 Task: Add Traditional Medicinals Organic Nighty Night Extra Tea to the cart.
Action: Mouse pressed left at (24, 89)
Screenshot: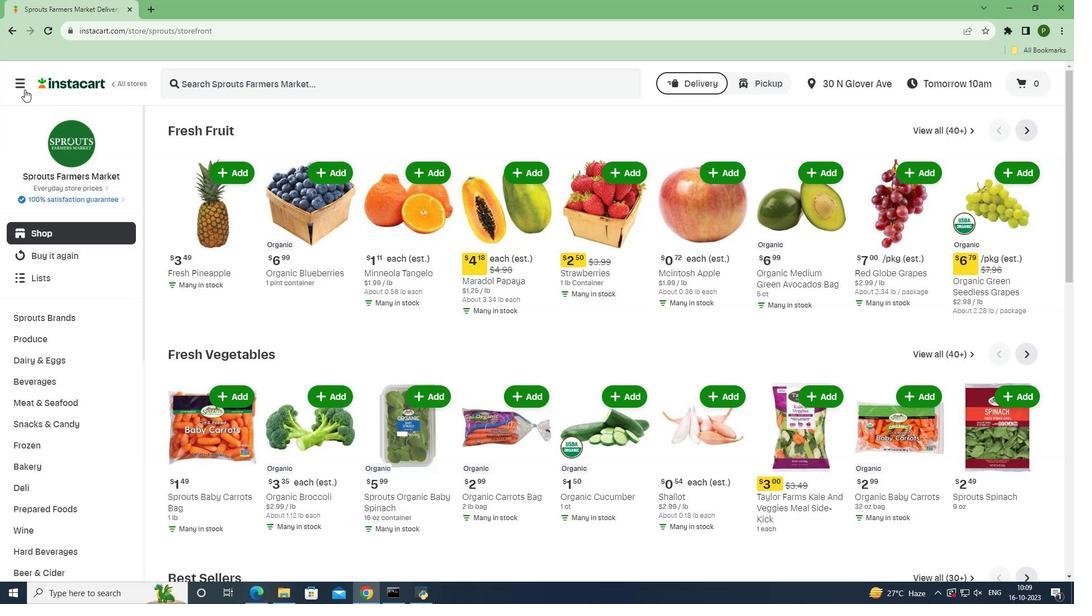 
Action: Mouse moved to (39, 305)
Screenshot: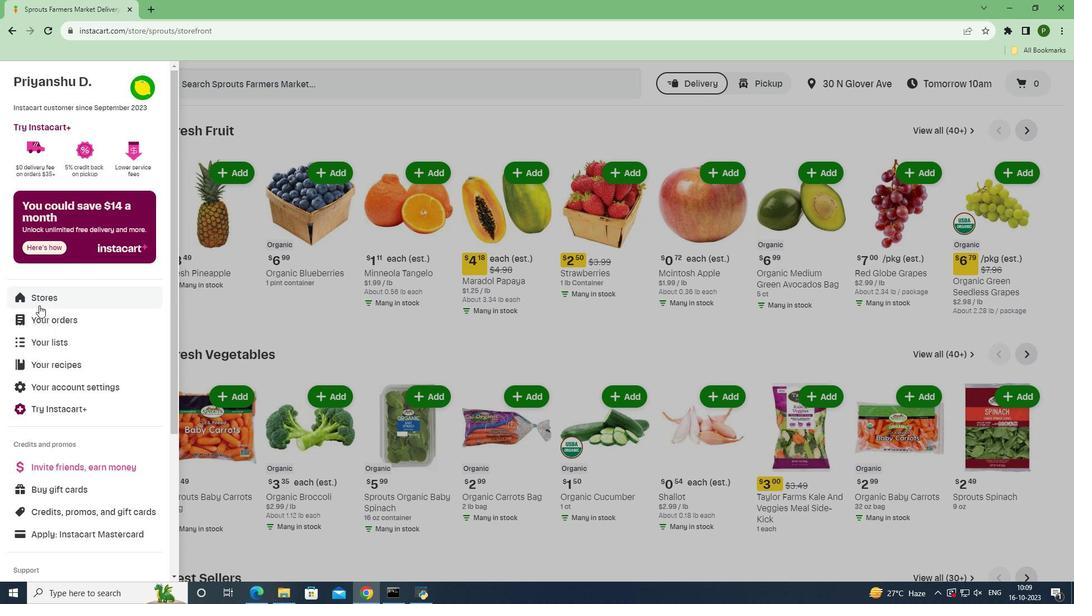 
Action: Mouse pressed left at (39, 305)
Screenshot: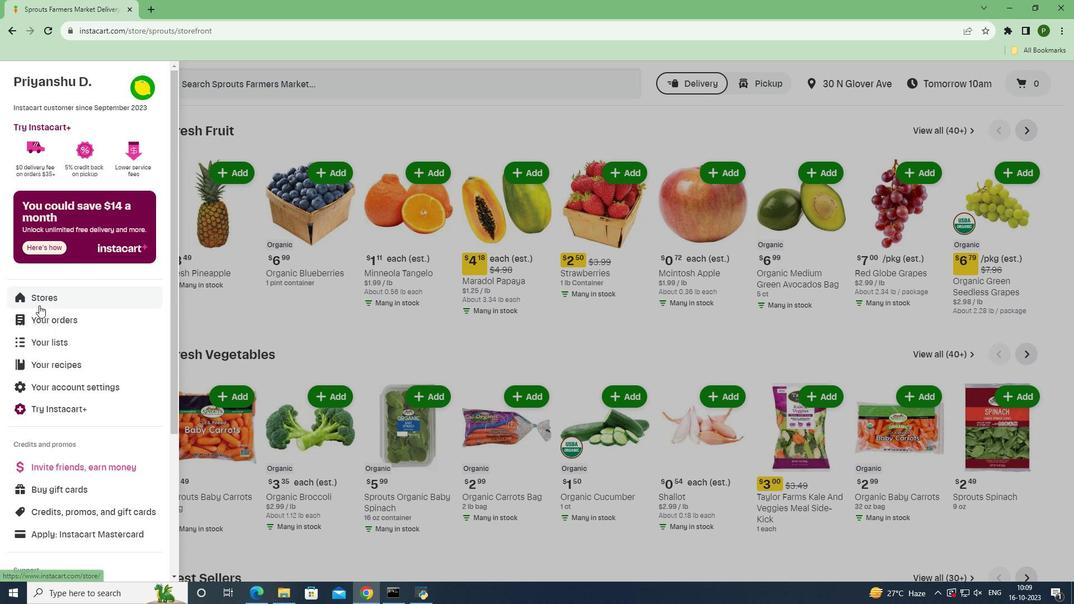 
Action: Mouse moved to (261, 122)
Screenshot: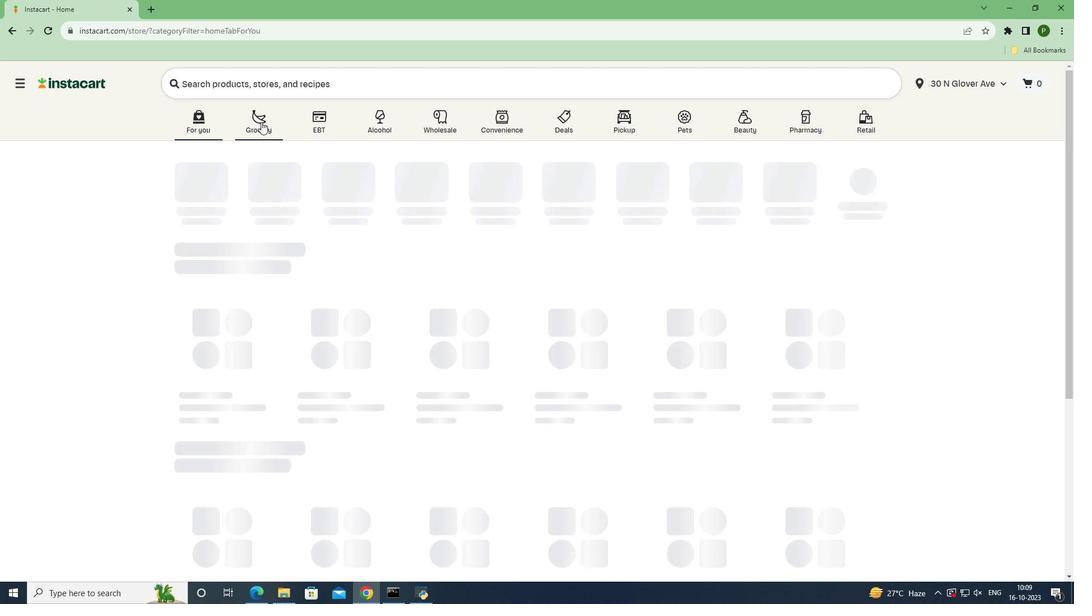 
Action: Mouse pressed left at (261, 122)
Screenshot: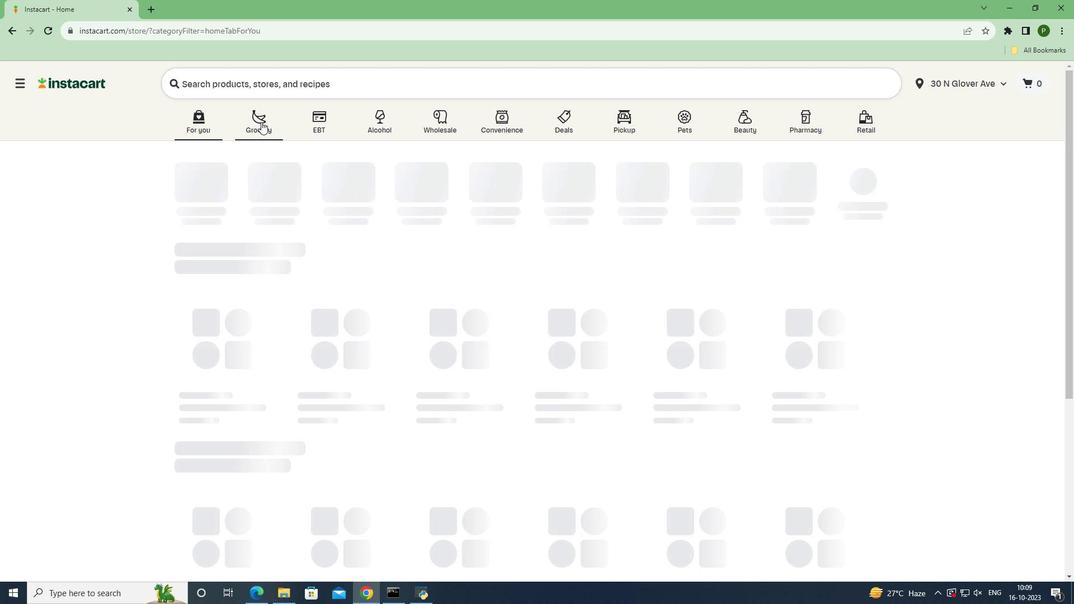 
Action: Mouse moved to (693, 249)
Screenshot: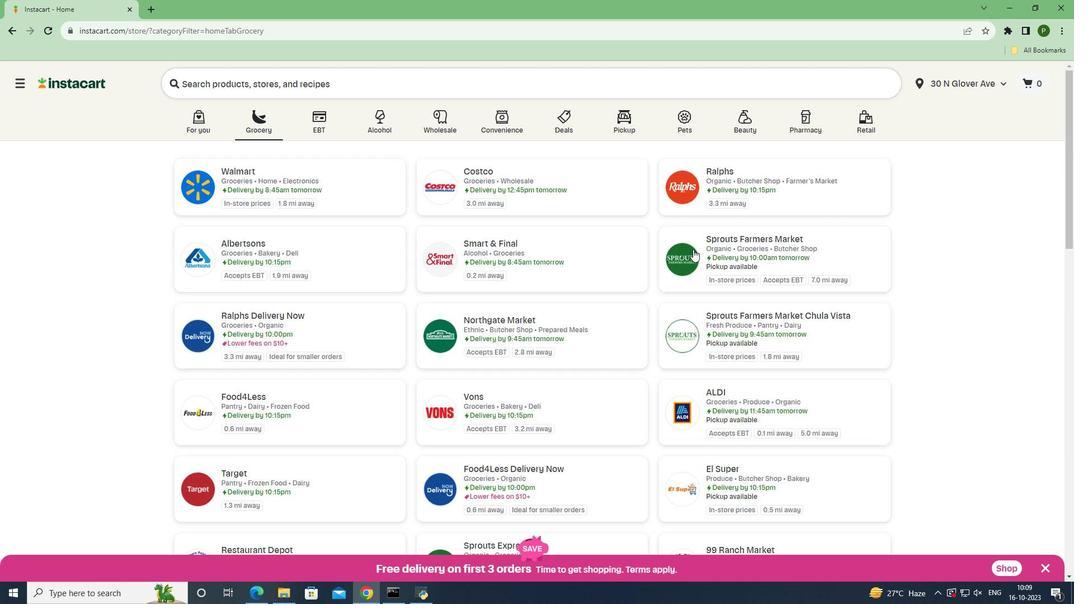 
Action: Mouse pressed left at (693, 249)
Screenshot: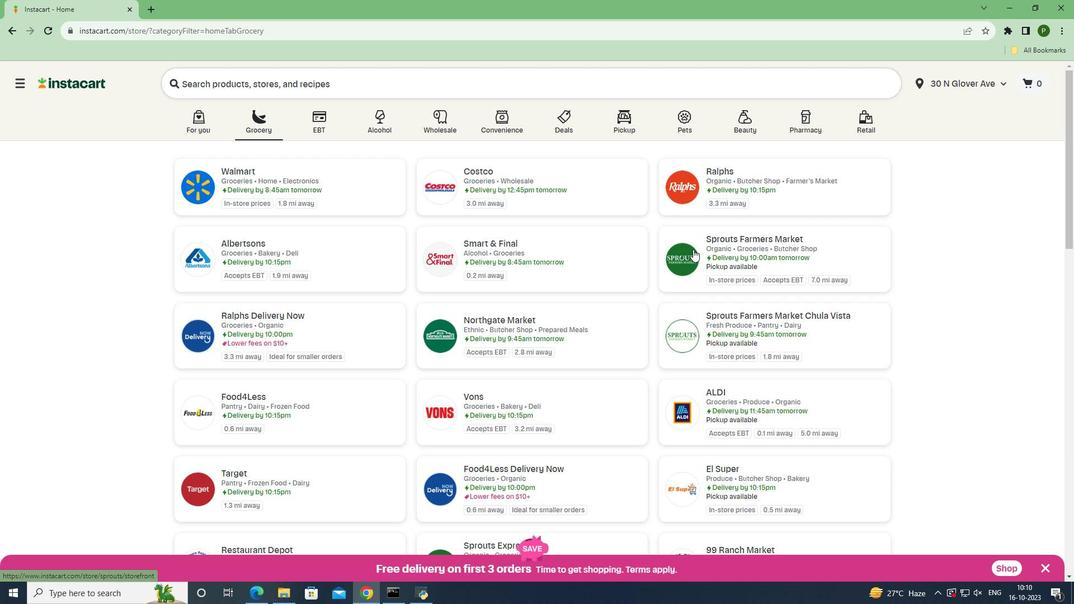 
Action: Mouse moved to (81, 380)
Screenshot: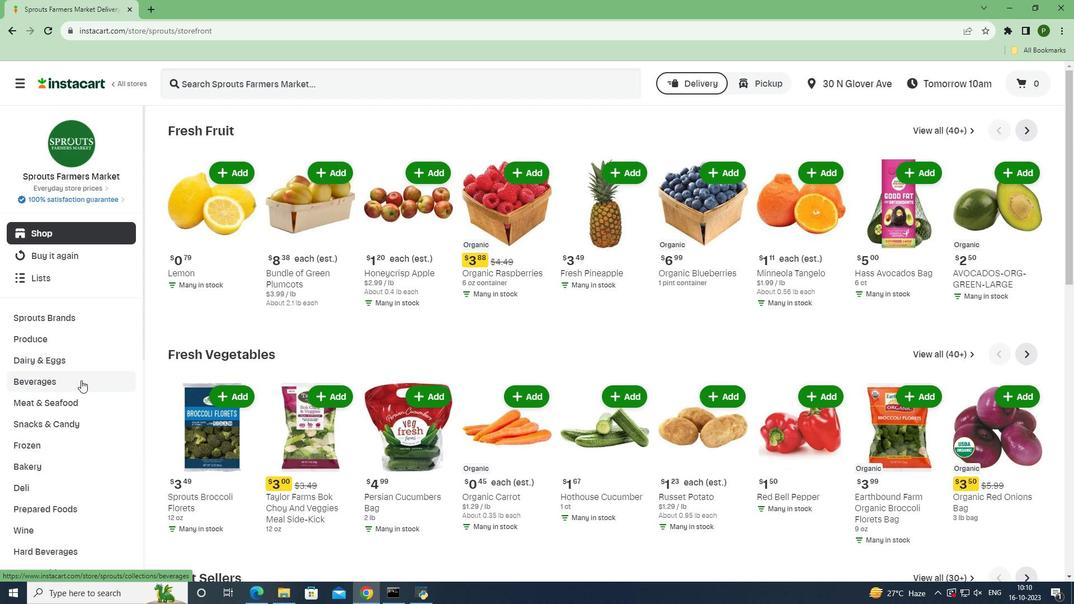 
Action: Mouse pressed left at (81, 380)
Screenshot: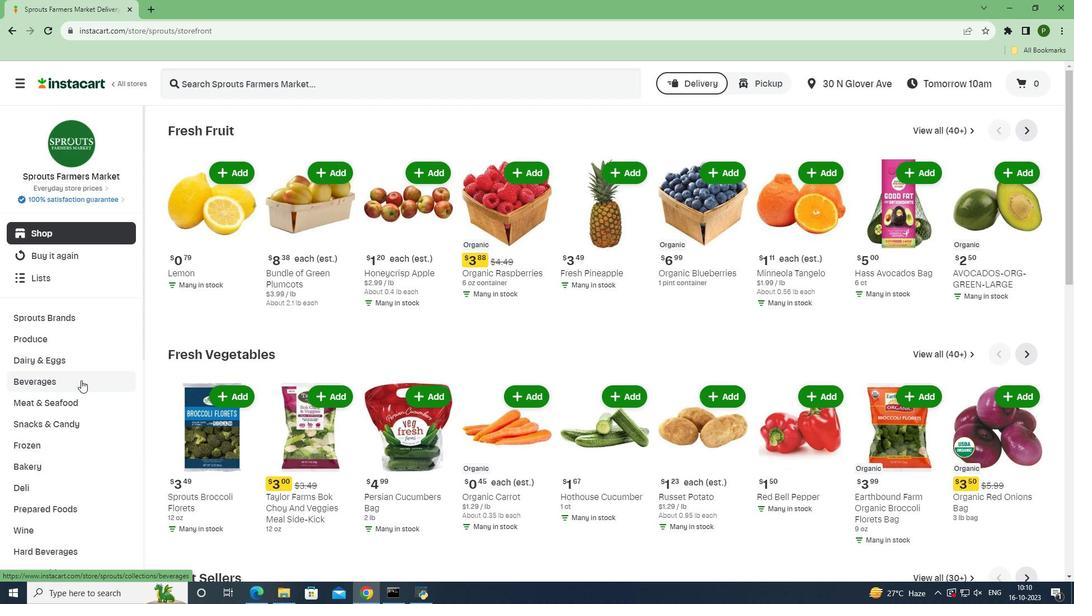 
Action: Mouse moved to (977, 152)
Screenshot: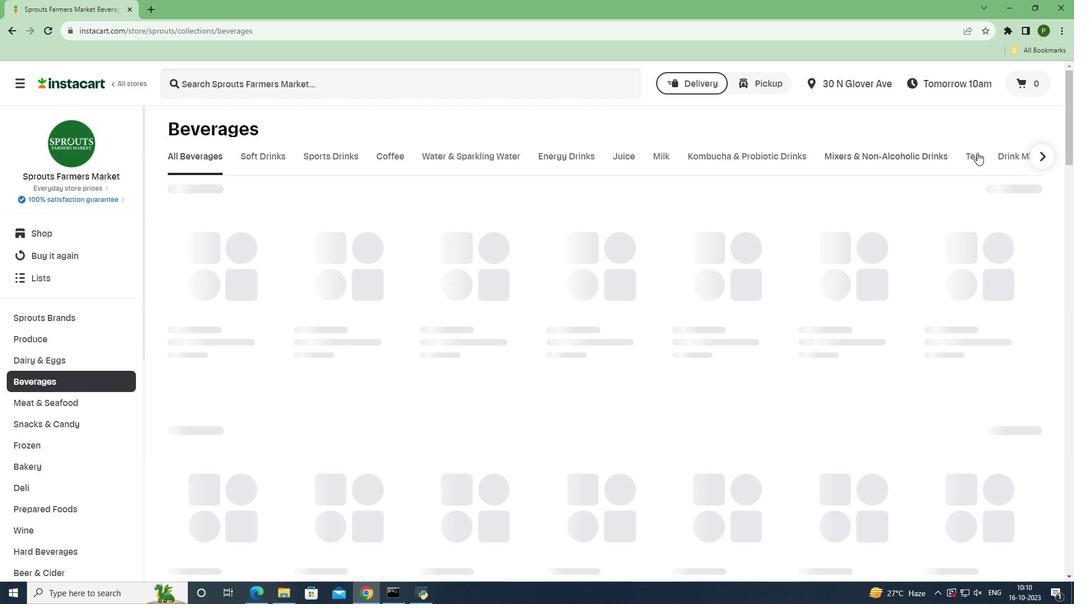 
Action: Mouse pressed left at (977, 152)
Screenshot: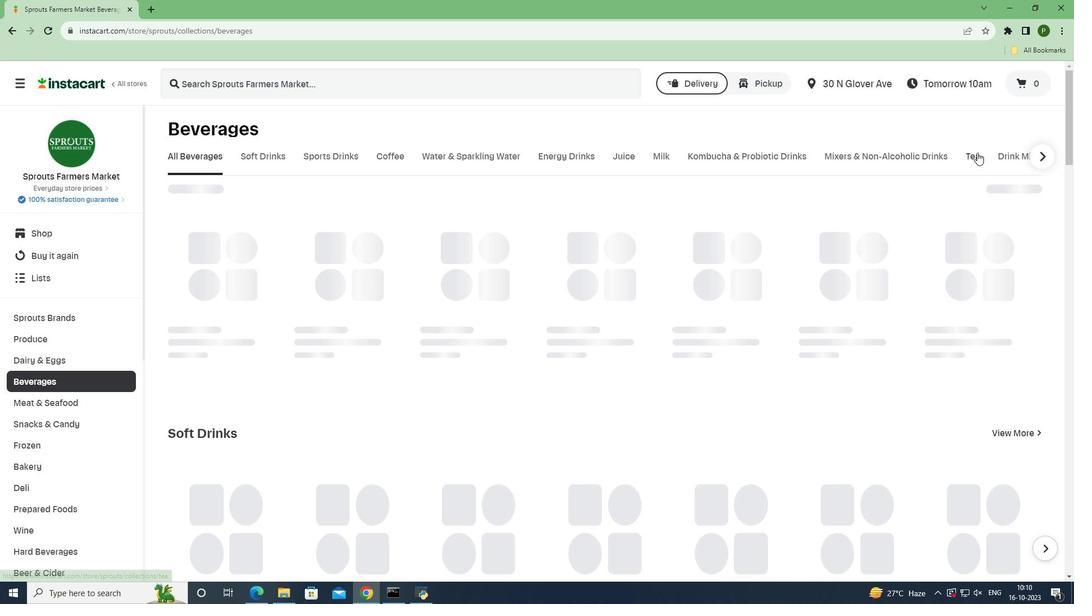 
Action: Mouse moved to (422, 81)
Screenshot: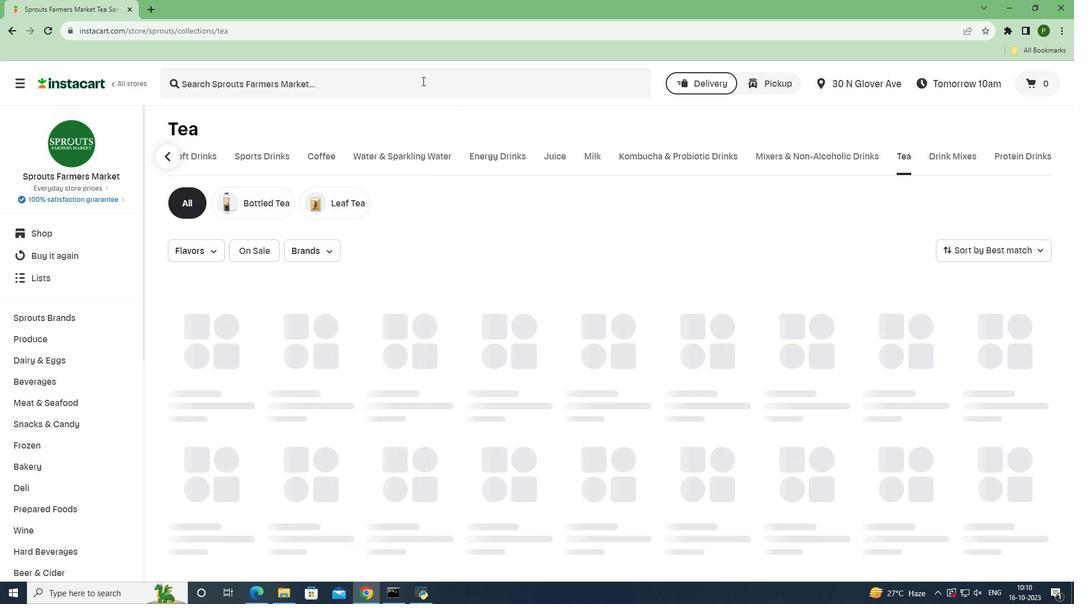
Action: Mouse pressed left at (422, 81)
Screenshot: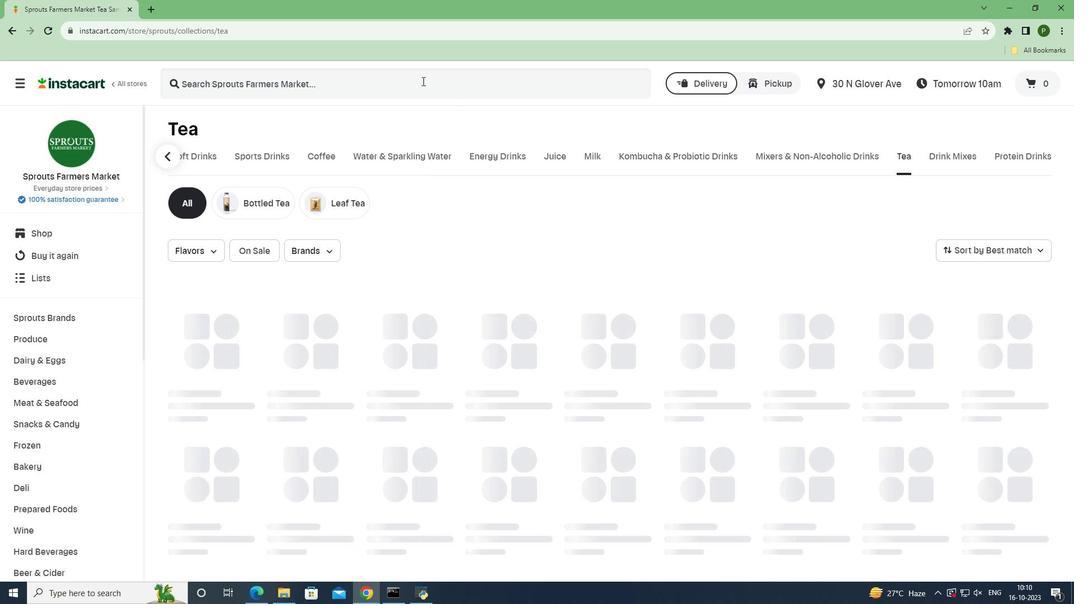 
Action: Key pressed <Key.caps_lock>T<Key.caps_lock>raditional<Key.space><Key.caps_lock>M<Key.caps_lock>edicinals<Key.space><Key.caps_lock>O<Key.caps_lock>rganic<Key.space><Key.caps_lock>N<Key.caps_lock>ighty<Key.space><Key.caps_lock>N<Key.caps_lock>ight<Key.space><Key.caps_lock>E<Key.caps_lock>xtra<Key.space><Key.caps_lock>T<Key.caps_lock>ea<Key.space><Key.enter>
Screenshot: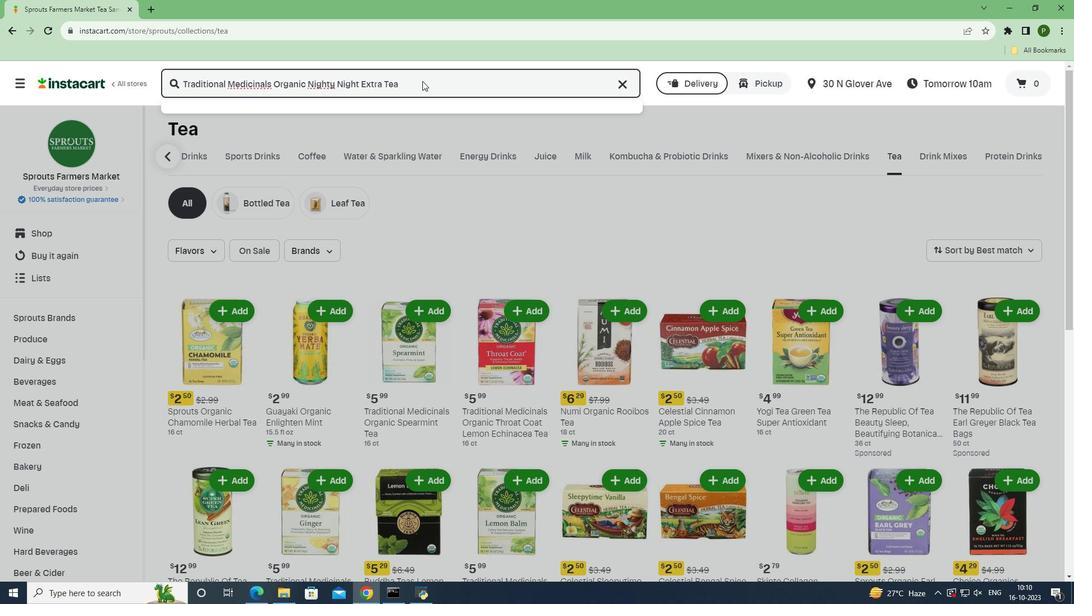 
Action: Mouse moved to (667, 198)
Screenshot: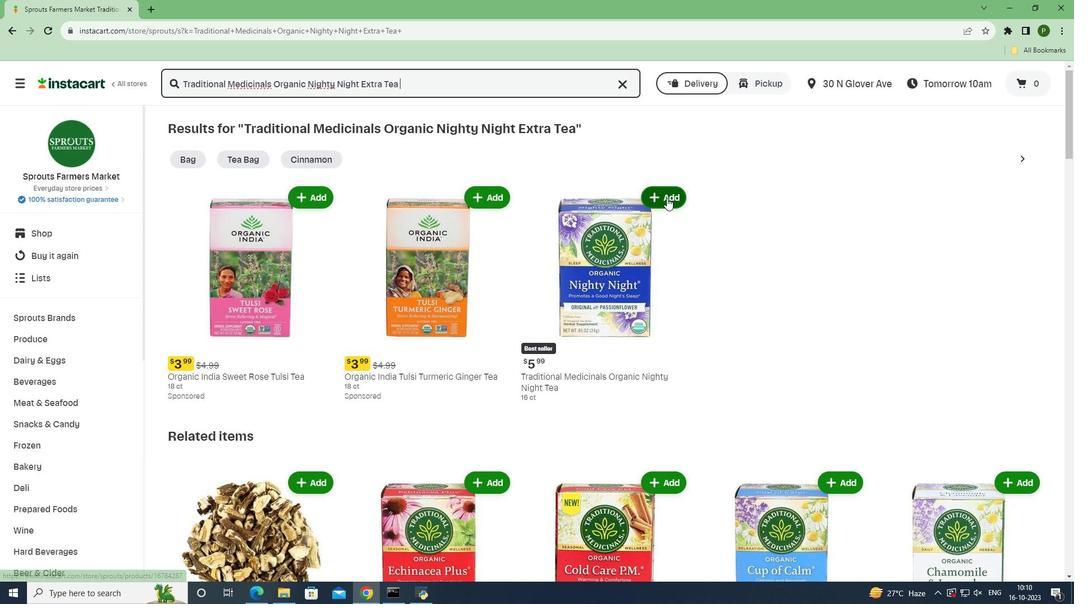 
Action: Mouse pressed left at (667, 198)
Screenshot: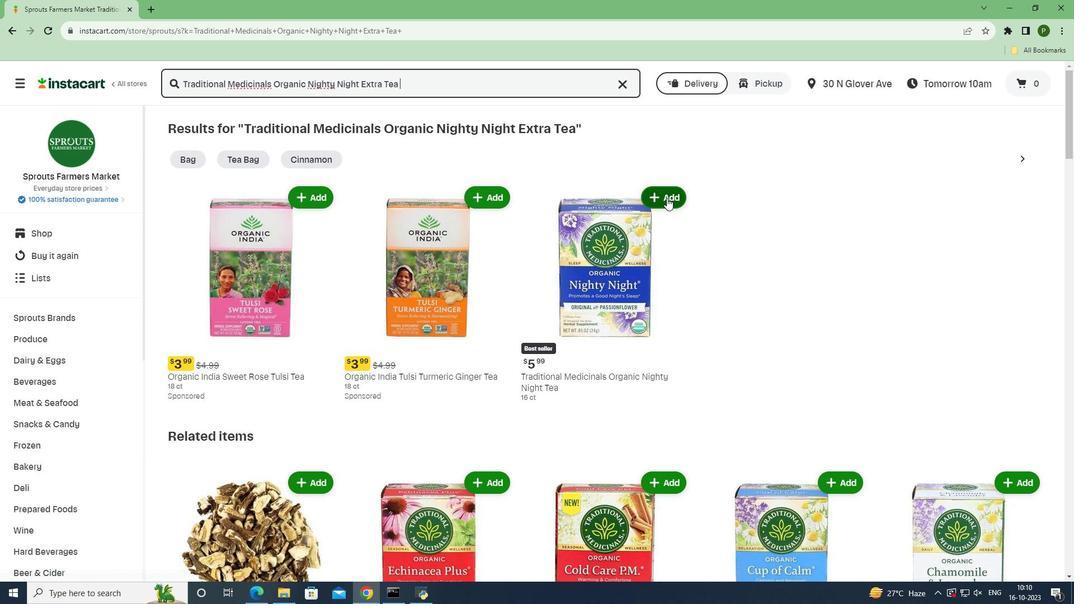 
Action: Mouse moved to (707, 275)
Screenshot: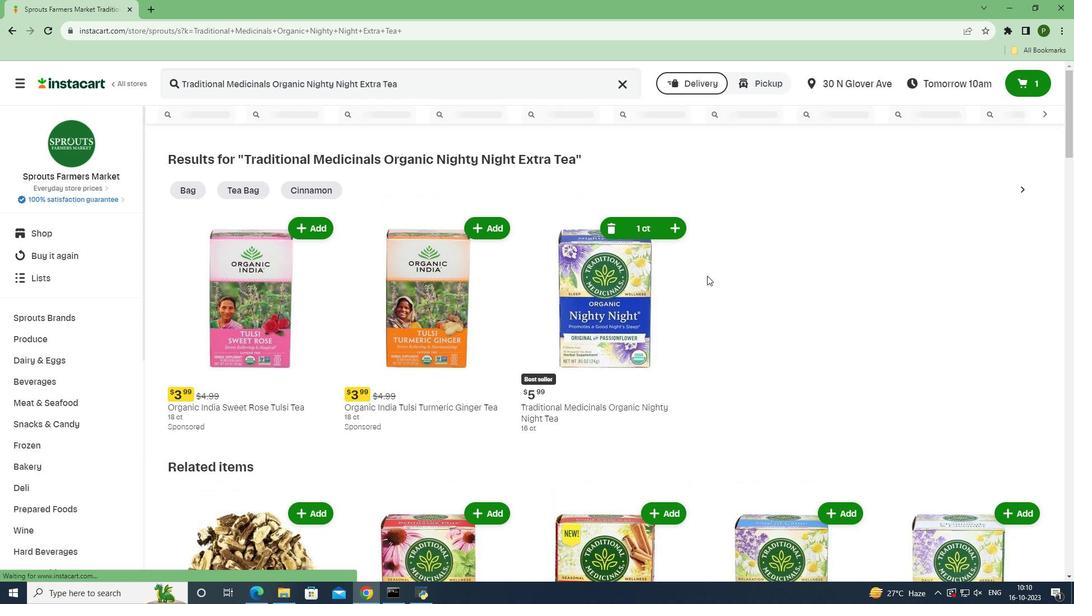 
